 Task: Change IN PROGRESS as Status of Issue Issue0000000106 in Backlog  in Scrum Project Project0000000022 in Jira. Change IN PROGRESS as Status of Issue Issue0000000108 in Backlog  in Scrum Project Project0000000022 in Jira. Change IN PROGRESS as Status of Issue Issue0000000110 in Backlog  in Scrum Project Project0000000022 in Jira. Assign Ayush98111@gmail.com as Assignee of Issue Issue0000000101 in Backlog  in Scrum Project Project0000000021 in Jira. Assign Ayush98111@gmail.com as Assignee of Issue Issue0000000102 in Backlog  in Scrum Project Project0000000021 in Jira
Action: Mouse moved to (1055, 503)
Screenshot: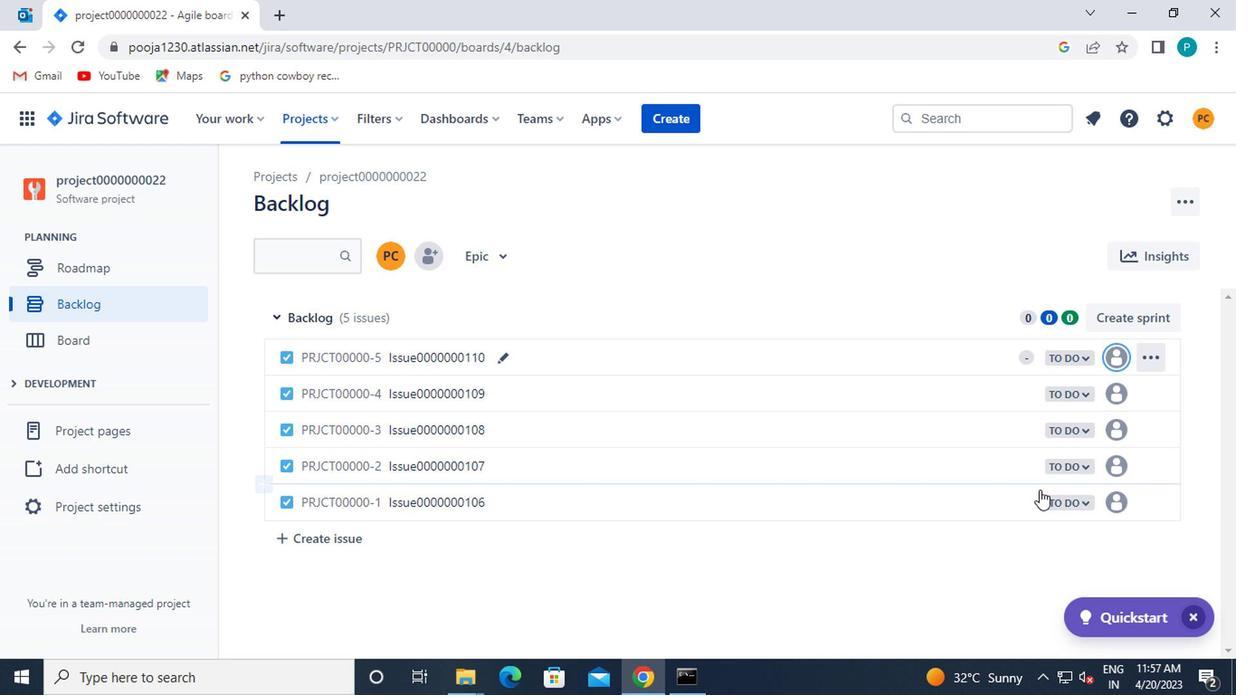
Action: Mouse pressed left at (1055, 503)
Screenshot: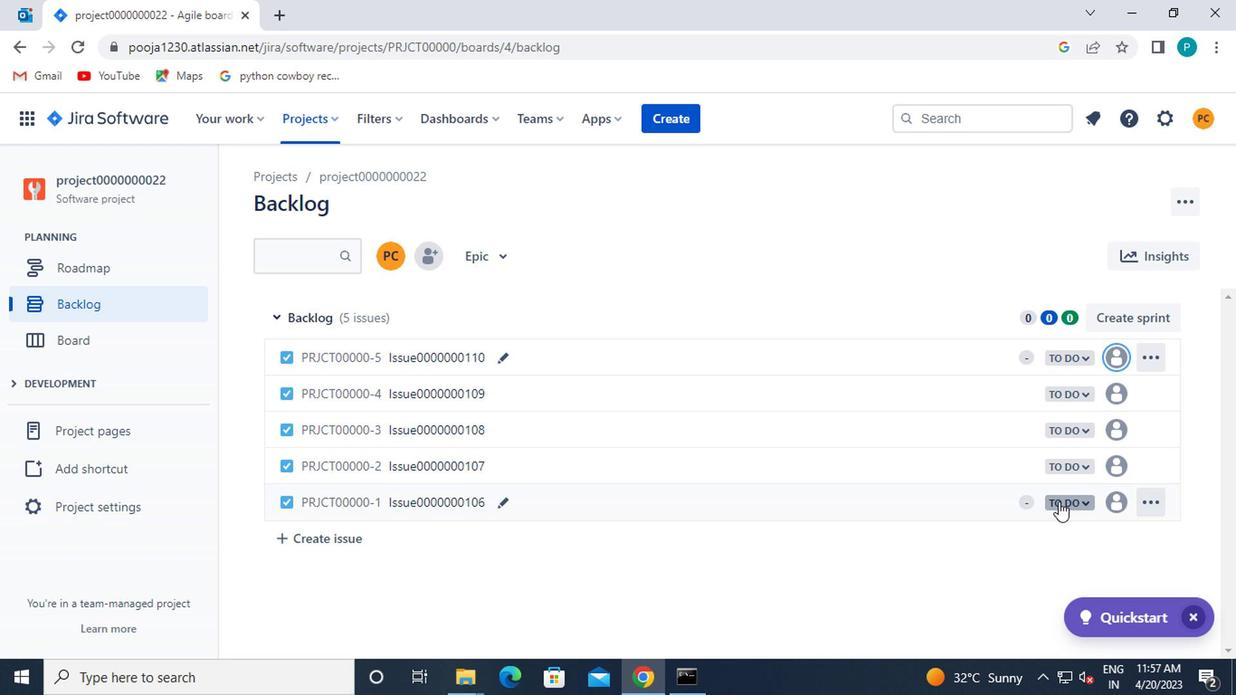 
Action: Mouse moved to (933, 541)
Screenshot: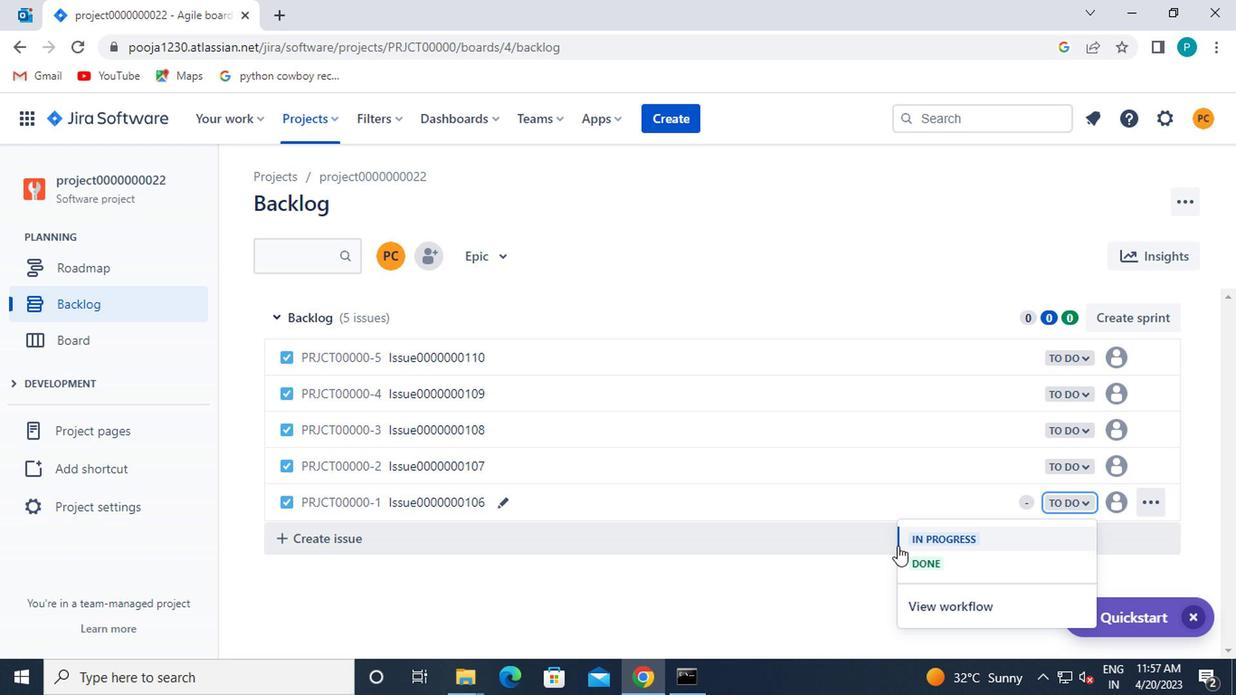 
Action: Mouse pressed left at (933, 541)
Screenshot: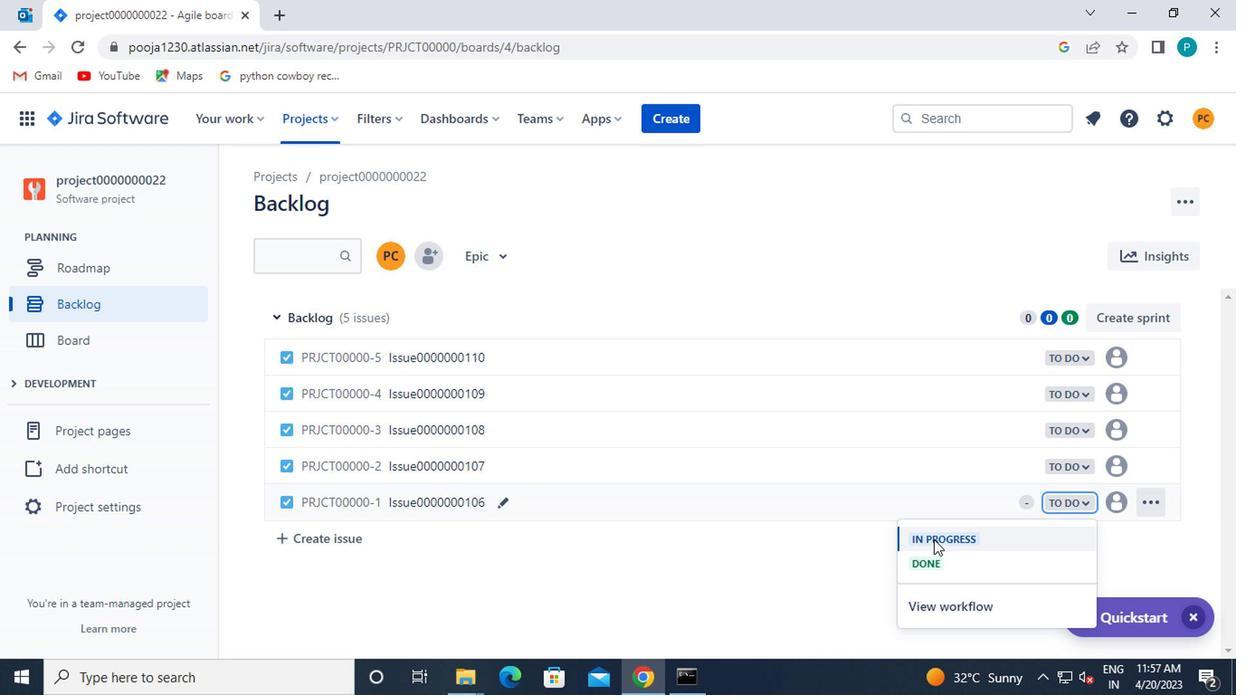 
Action: Mouse moved to (1059, 428)
Screenshot: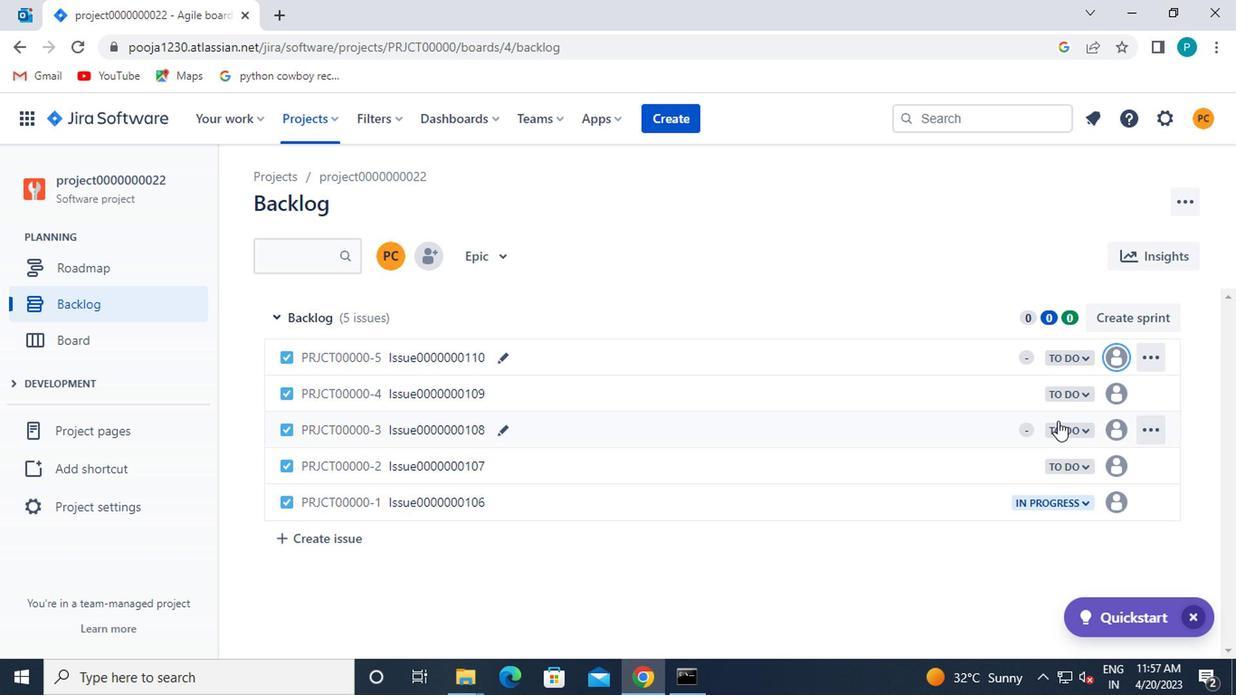 
Action: Mouse pressed left at (1059, 428)
Screenshot: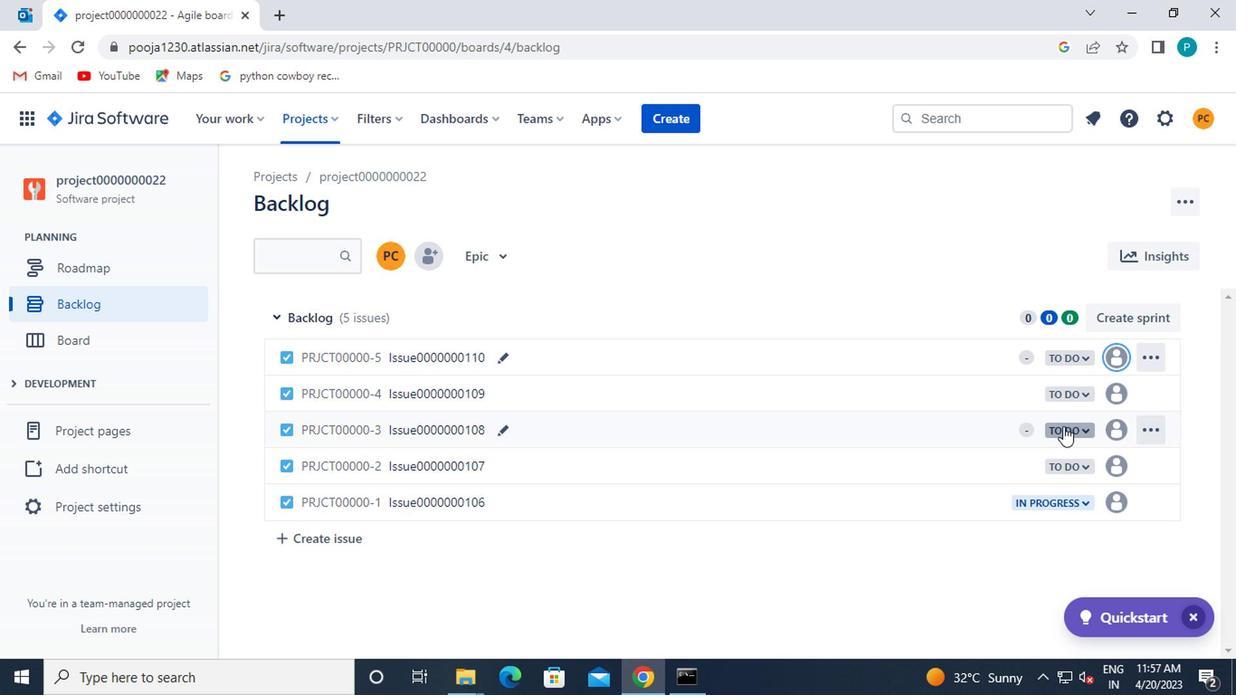 
Action: Mouse moved to (1059, 466)
Screenshot: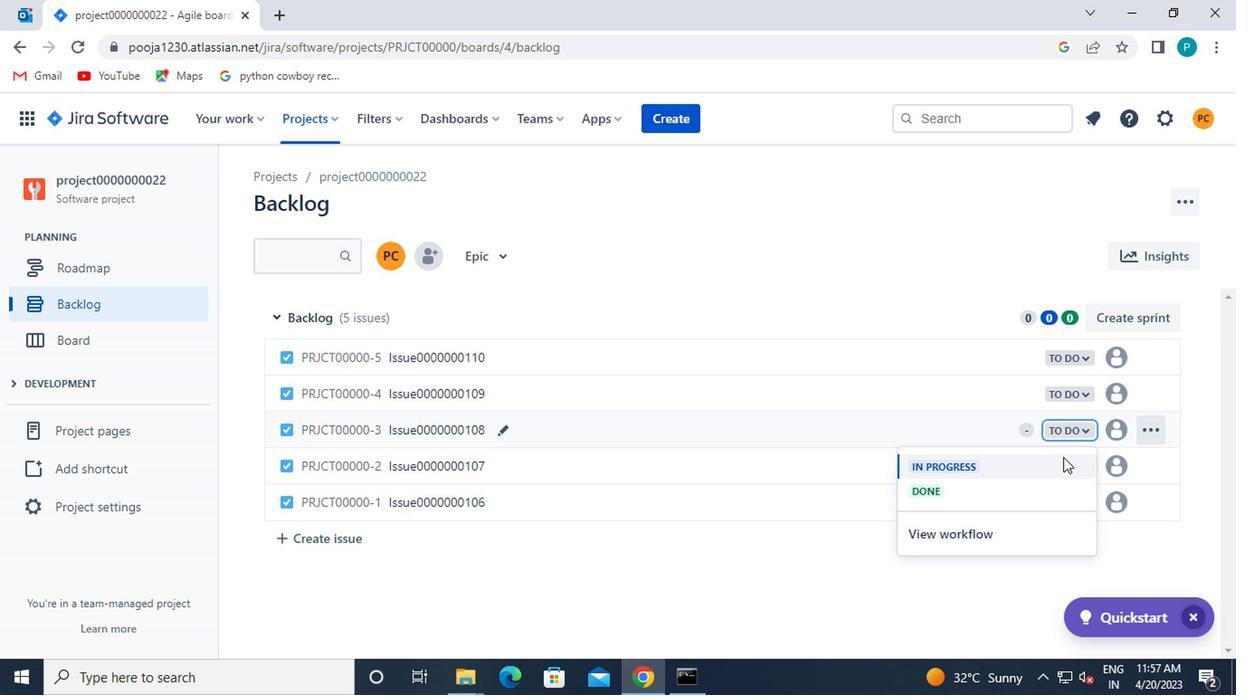 
Action: Mouse pressed left at (1059, 466)
Screenshot: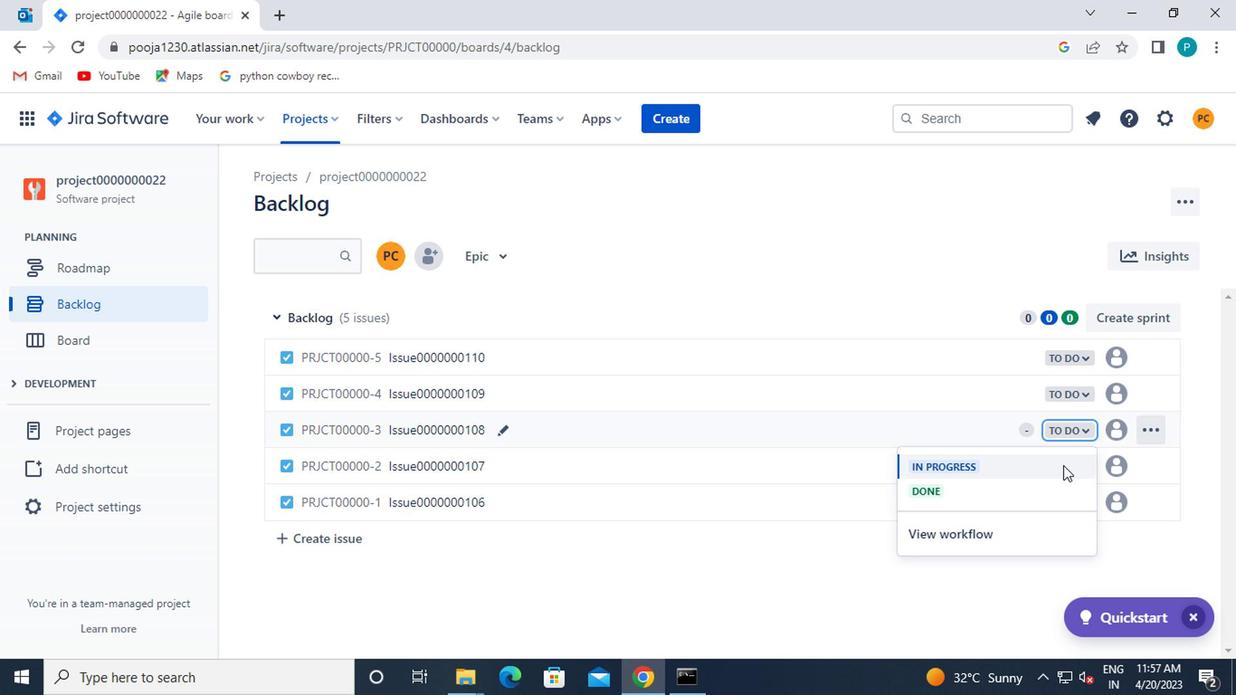 
Action: Mouse moved to (1050, 354)
Screenshot: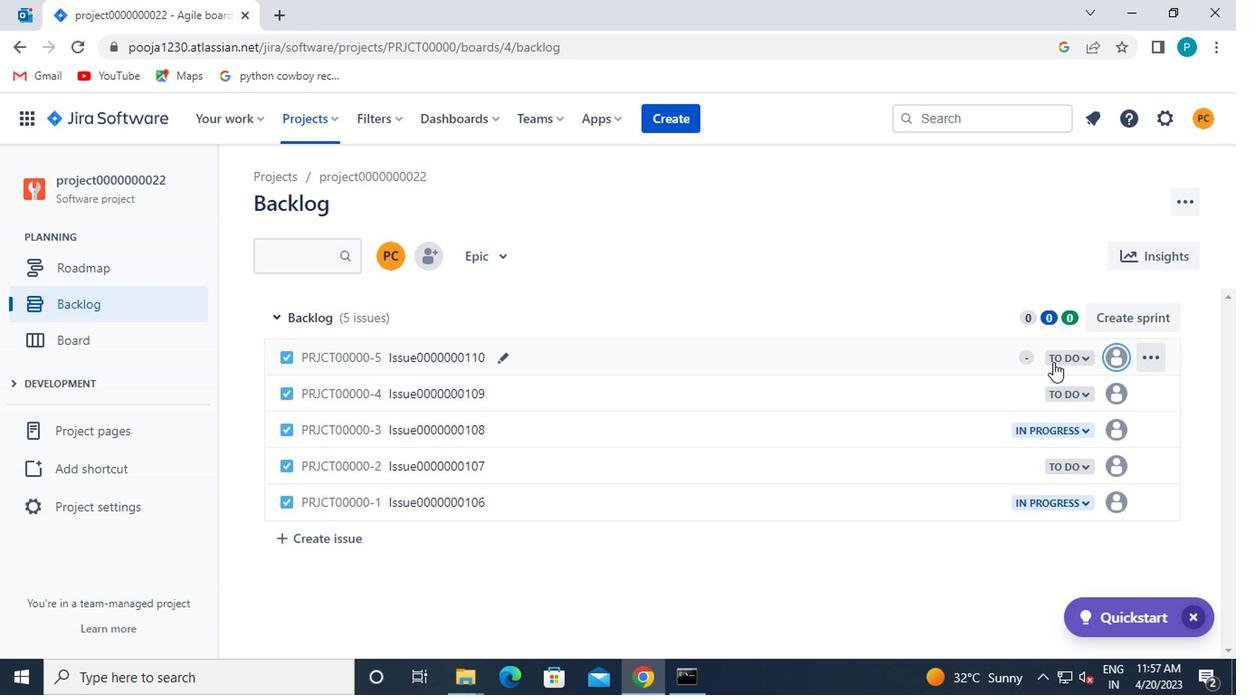 
Action: Mouse pressed left at (1050, 354)
Screenshot: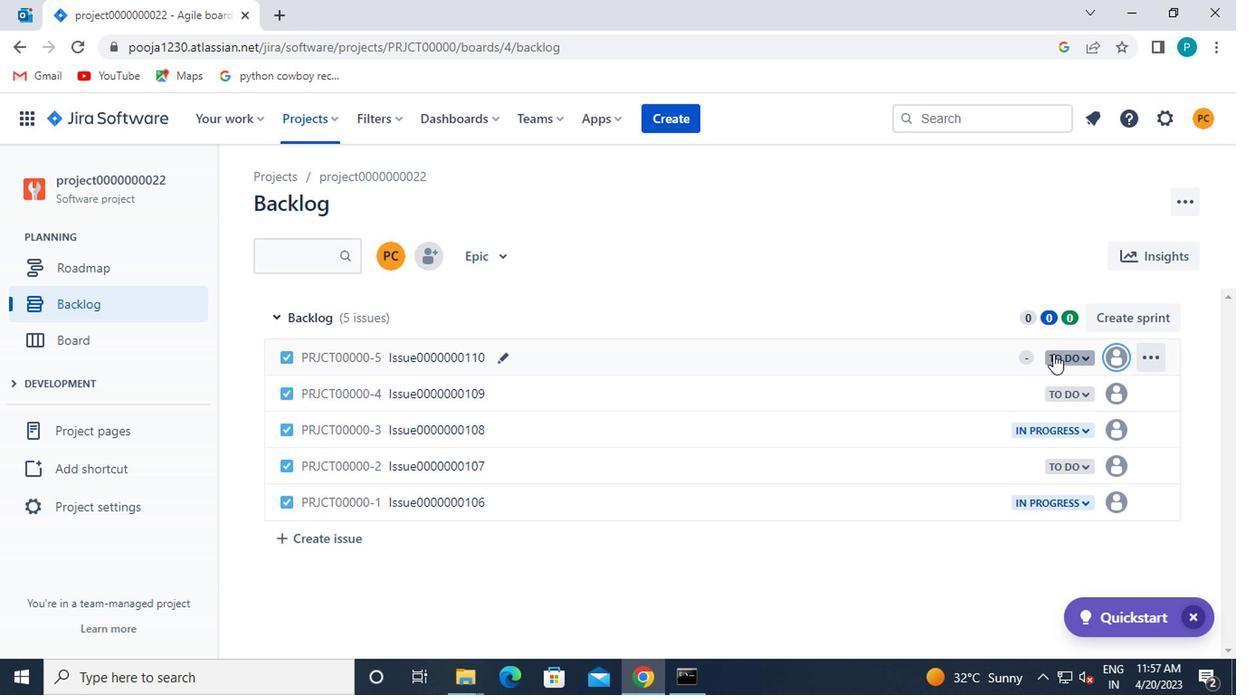 
Action: Mouse moved to (1032, 399)
Screenshot: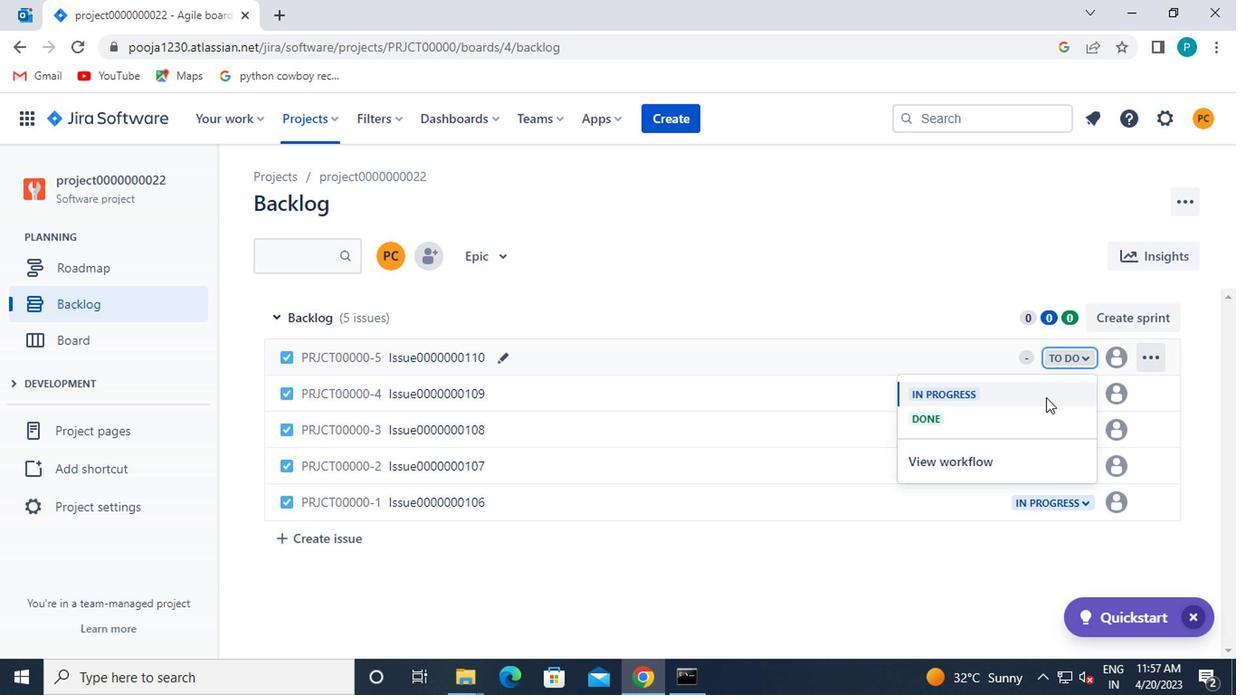 
Action: Mouse pressed left at (1032, 399)
Screenshot: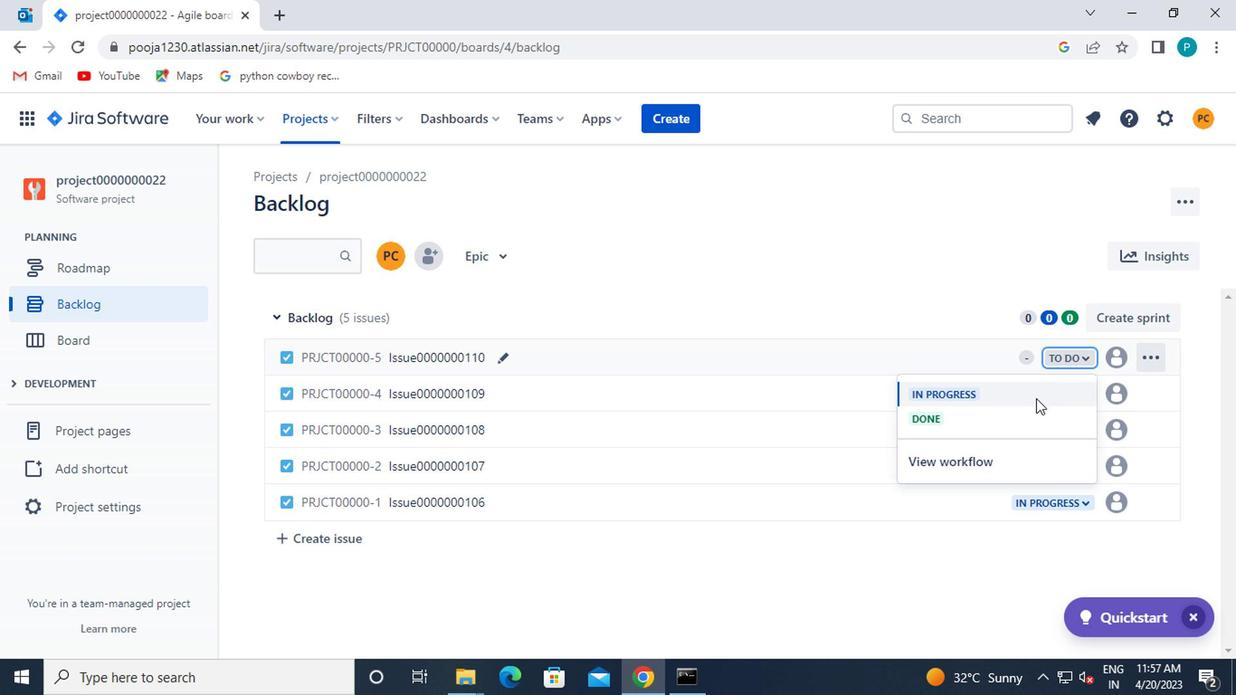 
Action: Mouse moved to (332, 122)
Screenshot: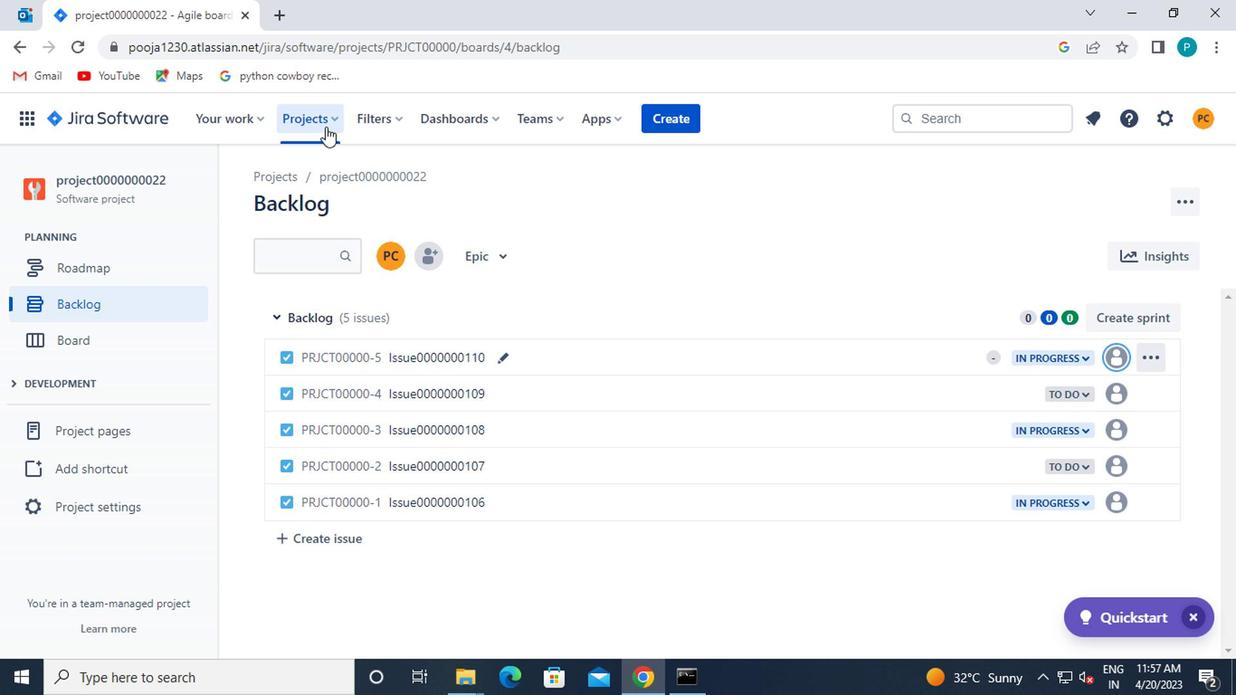 
Action: Mouse pressed left at (332, 122)
Screenshot: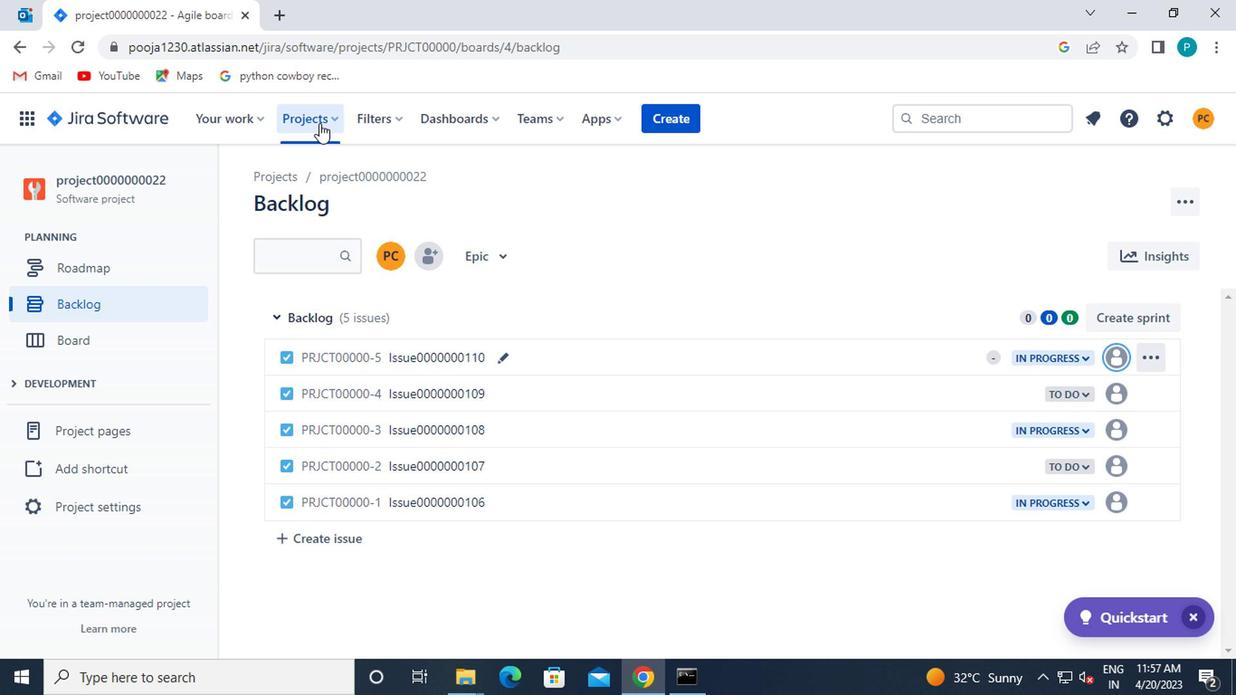 
Action: Mouse moved to (408, 248)
Screenshot: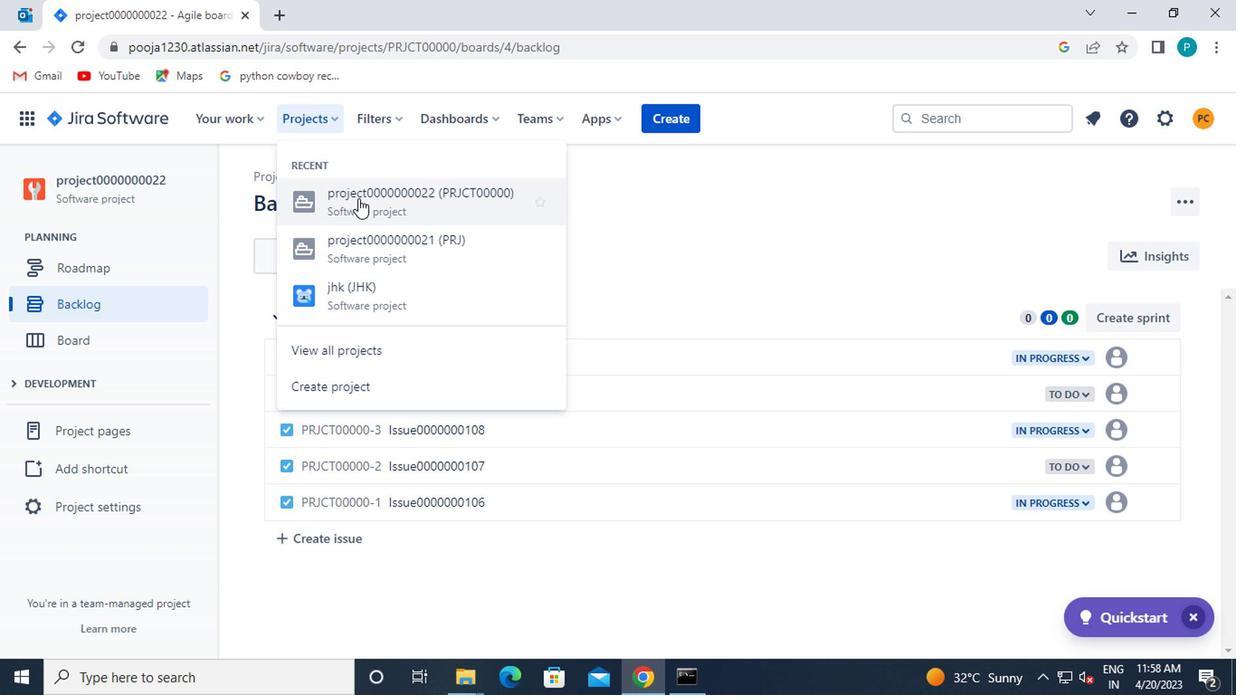 
Action: Mouse pressed left at (408, 248)
Screenshot: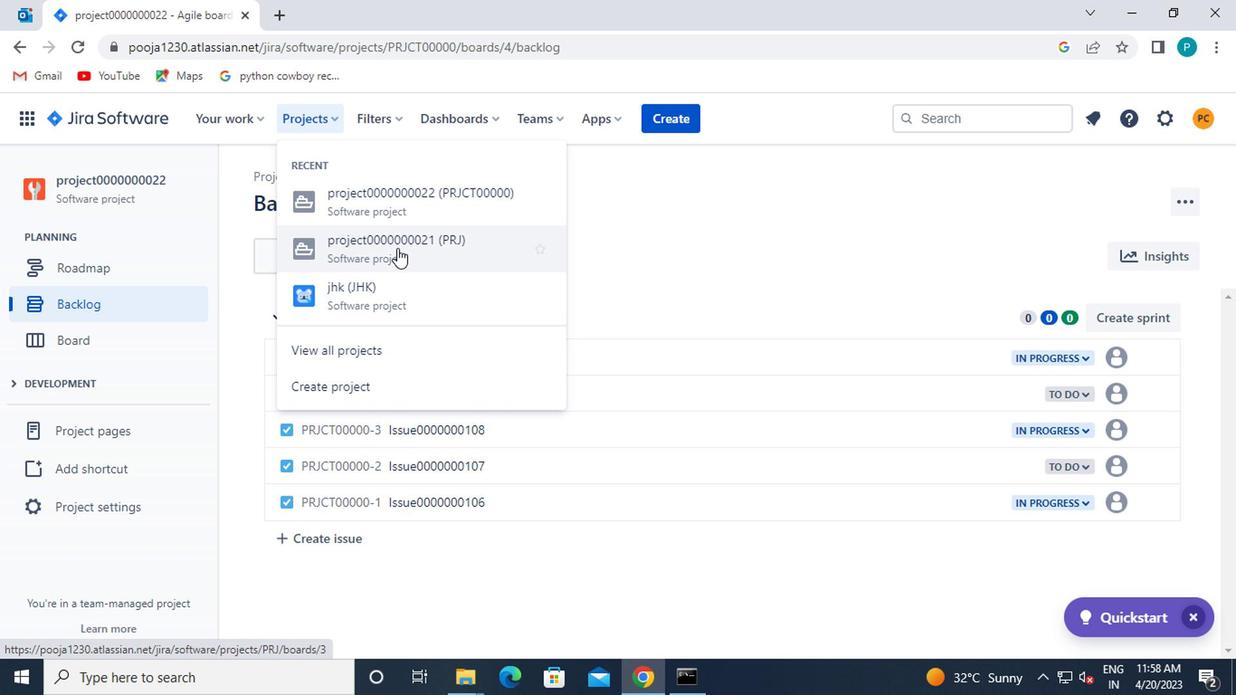 
Action: Mouse moved to (101, 299)
Screenshot: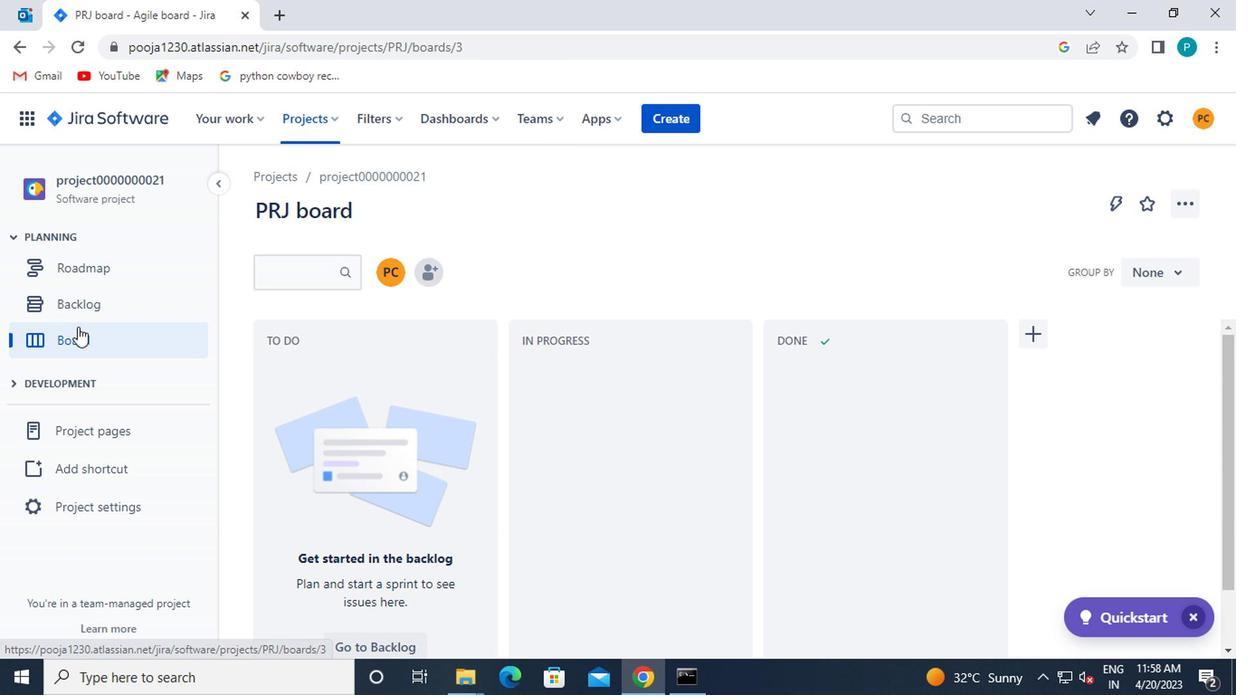 
Action: Mouse pressed left at (101, 299)
Screenshot: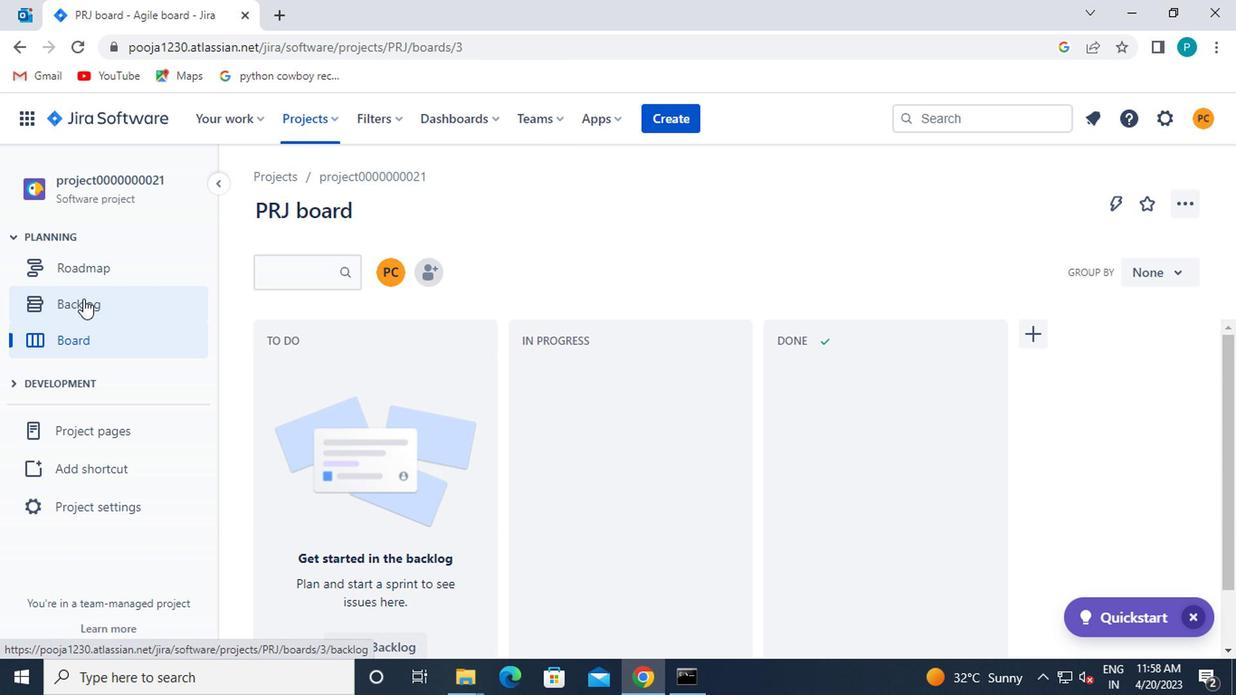 
Action: Mouse moved to (447, 392)
Screenshot: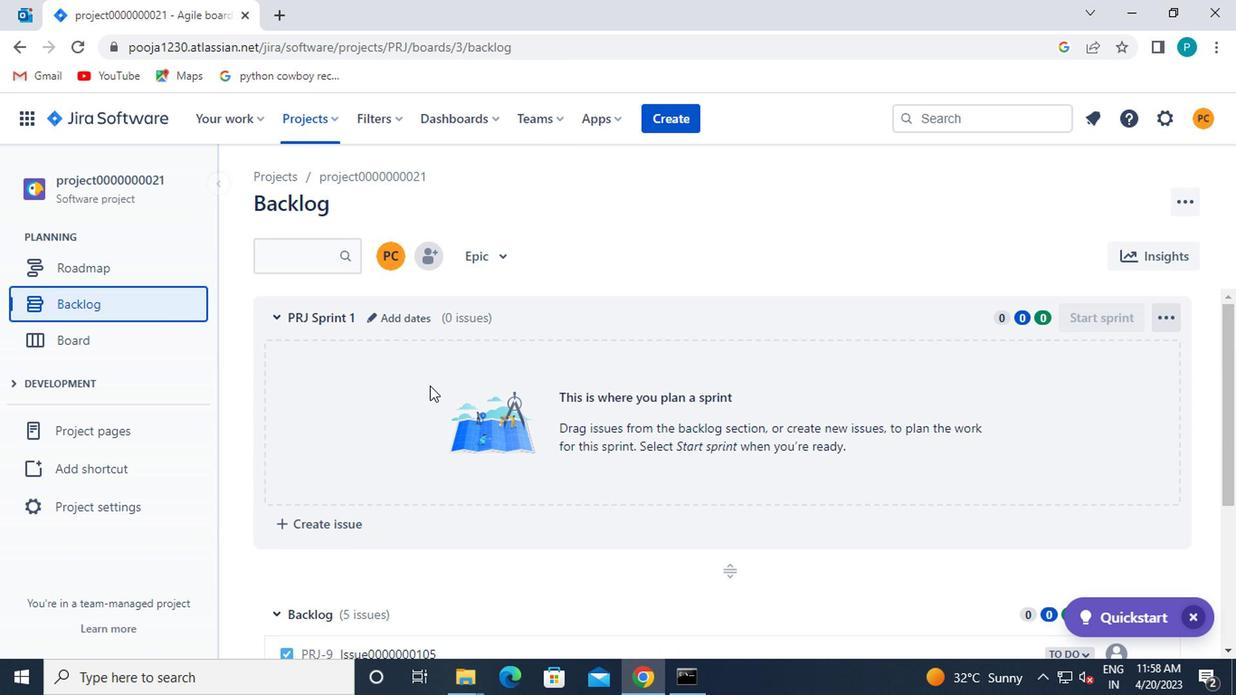 
Action: Mouse scrolled (447, 391) with delta (0, 0)
Screenshot: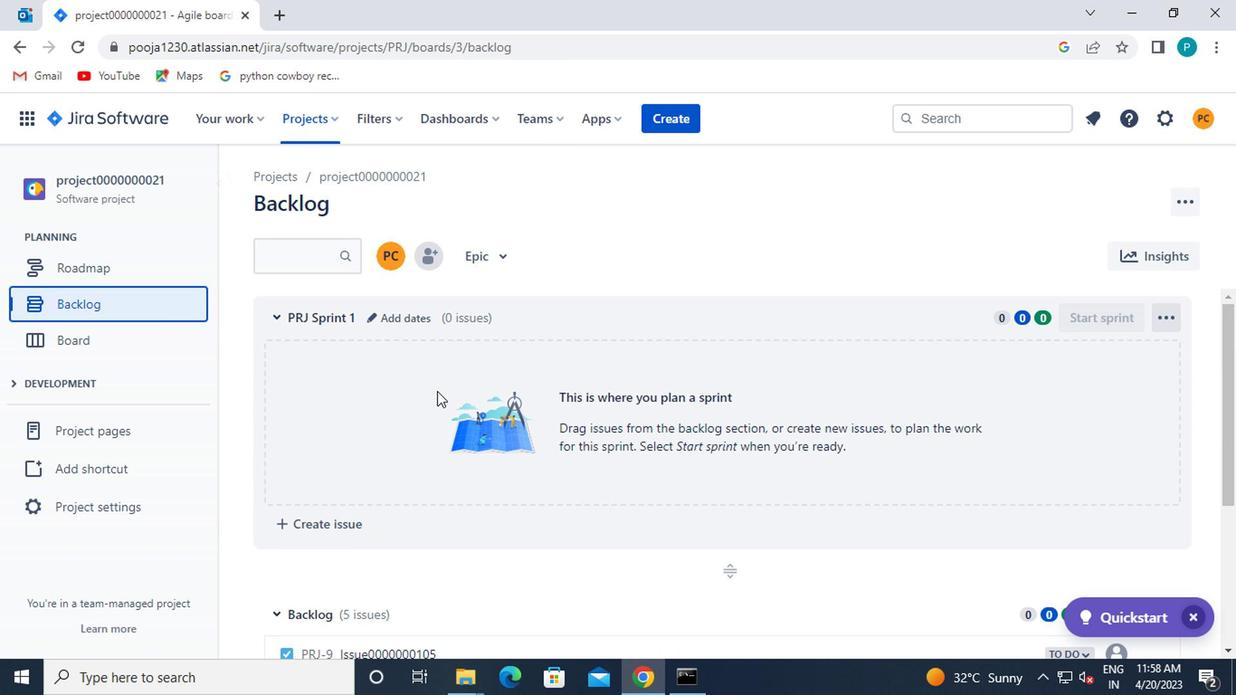 
Action: Mouse scrolled (447, 391) with delta (0, 0)
Screenshot: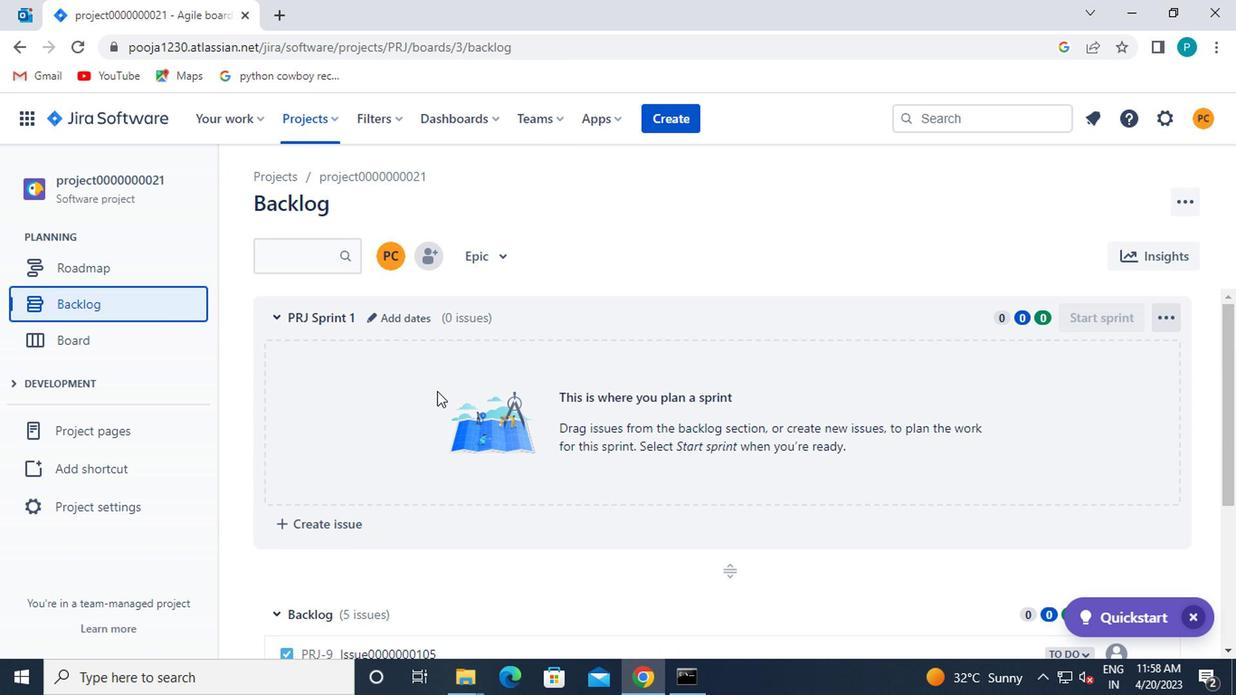 
Action: Mouse scrolled (447, 391) with delta (0, 0)
Screenshot: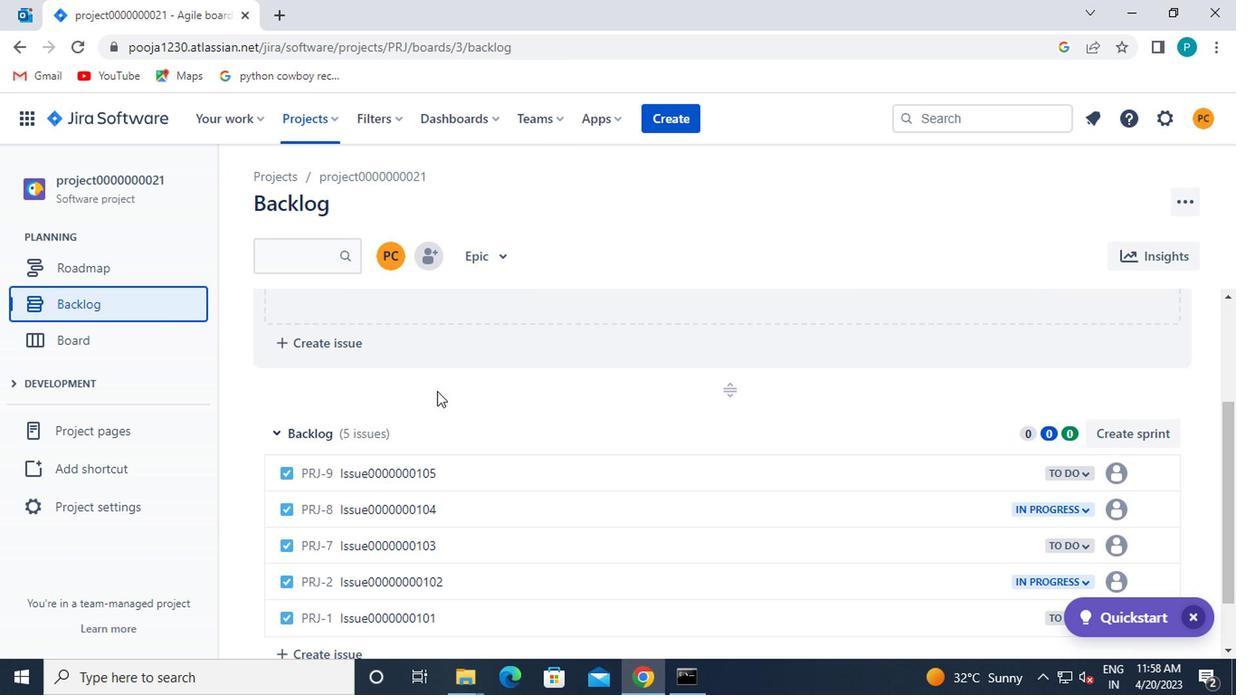 
Action: Mouse scrolled (447, 391) with delta (0, 0)
Screenshot: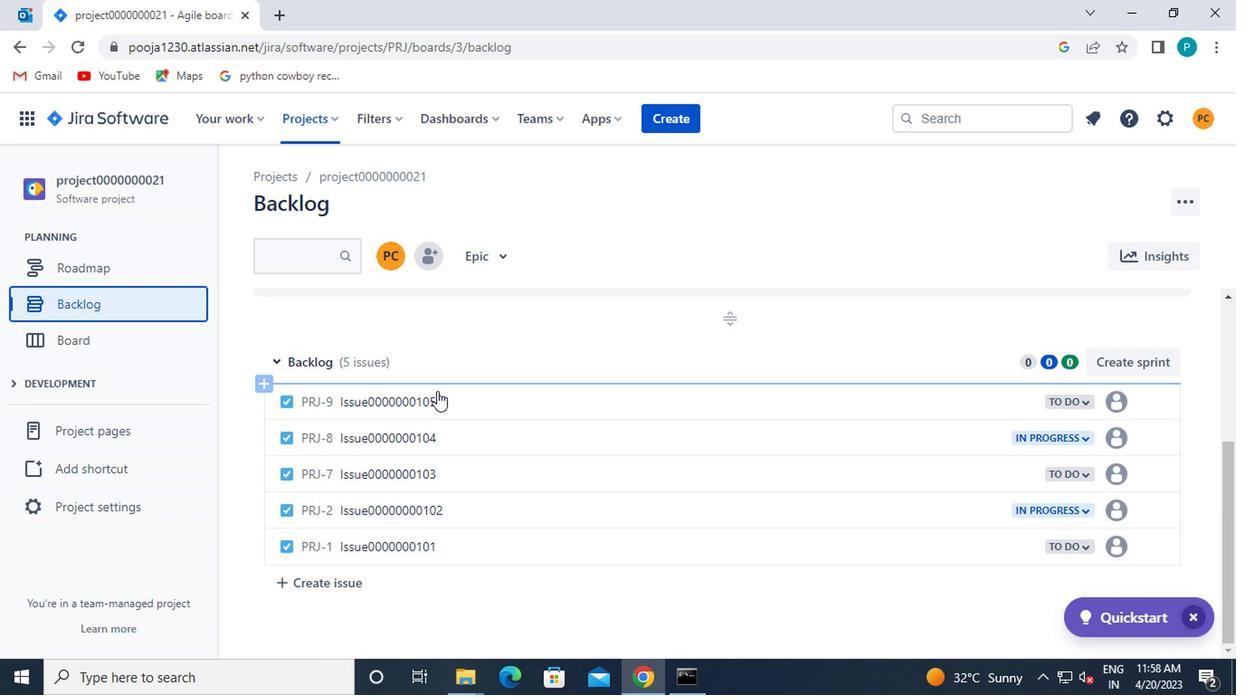 
Action: Mouse moved to (1110, 552)
Screenshot: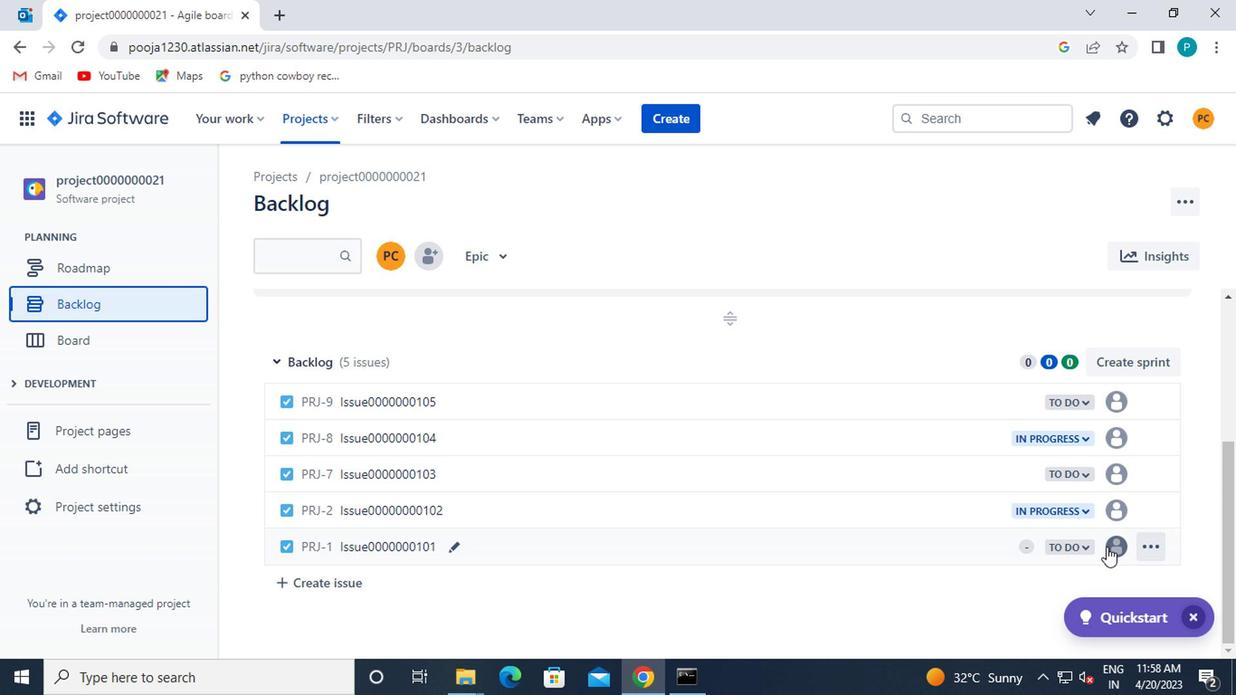
Action: Mouse pressed left at (1110, 552)
Screenshot: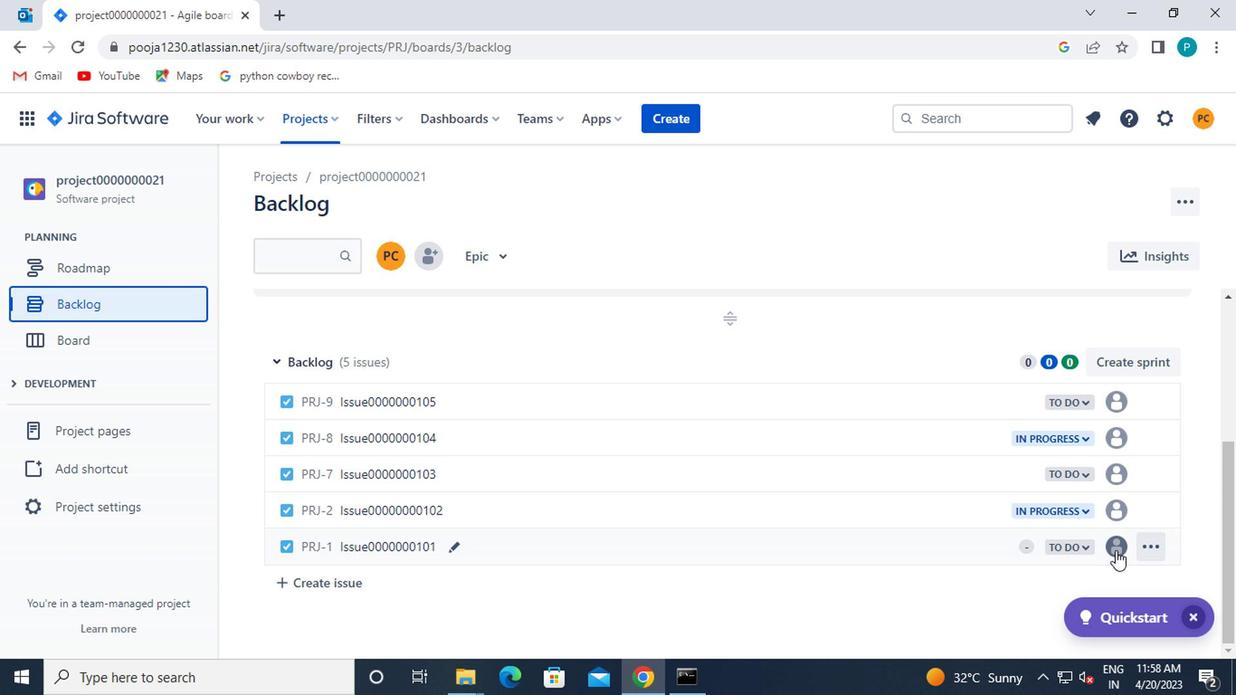 
Action: Mouse moved to (1010, 583)
Screenshot: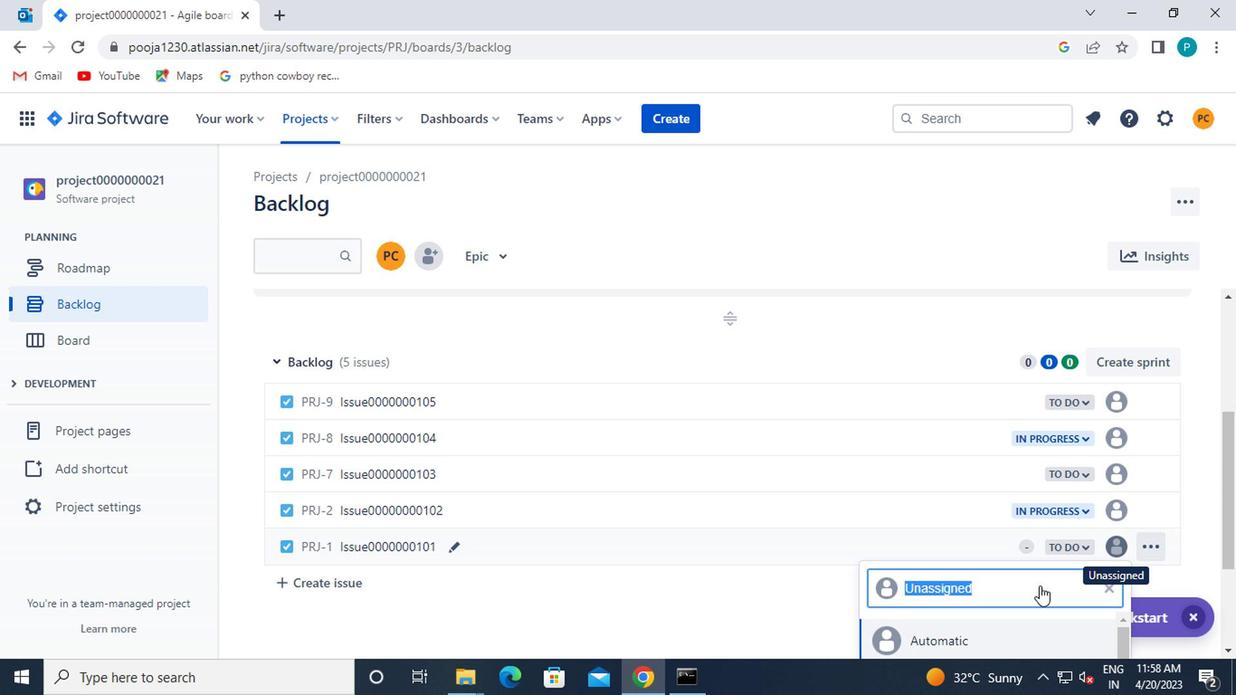 
Action: Mouse scrolled (1010, 582) with delta (0, 0)
Screenshot: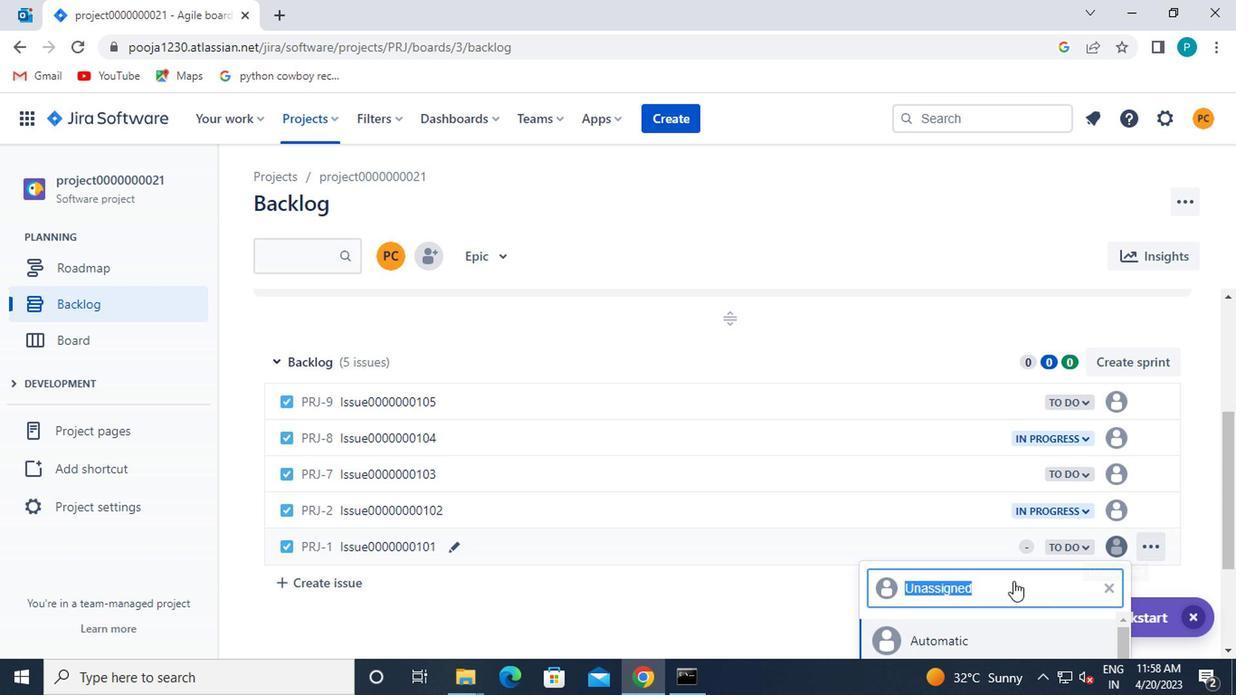 
Action: Mouse moved to (985, 531)
Screenshot: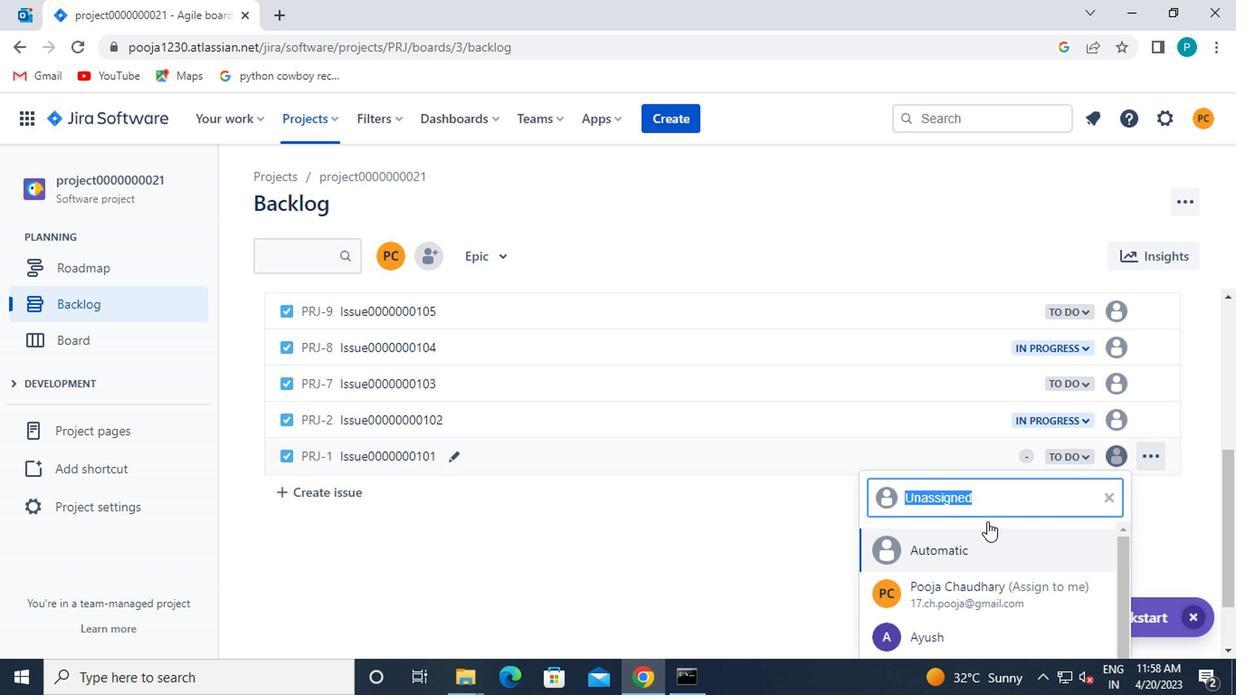 
Action: Mouse scrolled (985, 530) with delta (0, 0)
Screenshot: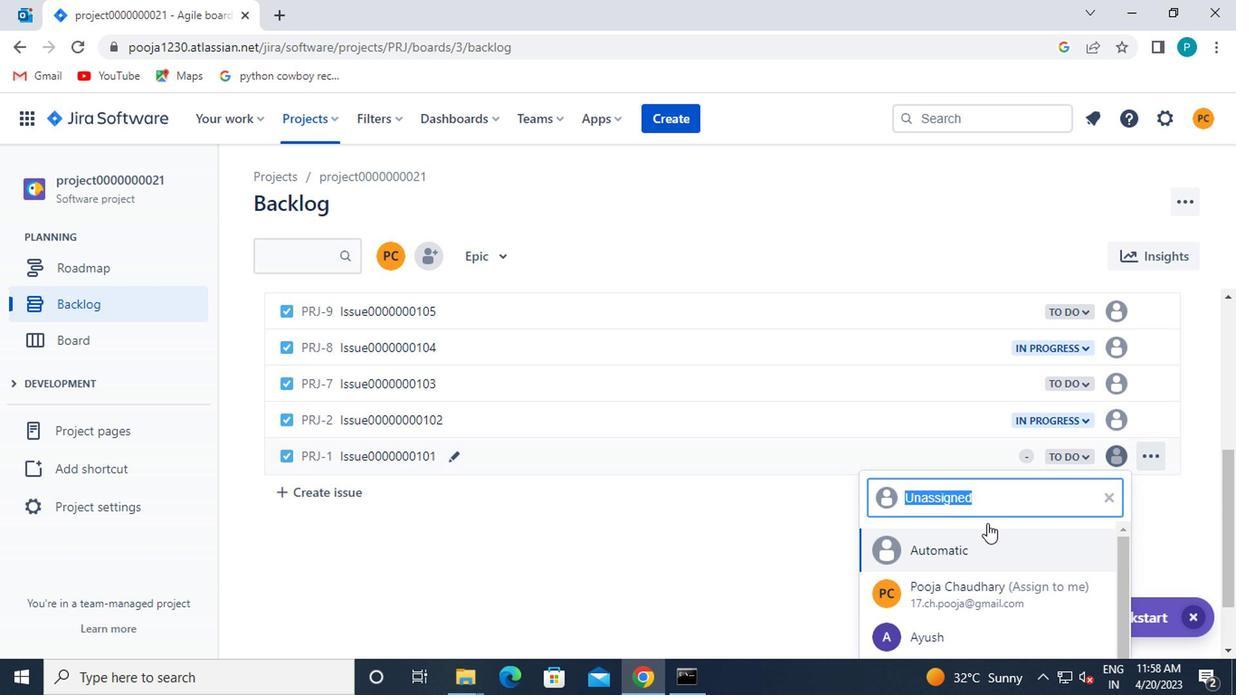 
Action: Mouse moved to (989, 573)
Screenshot: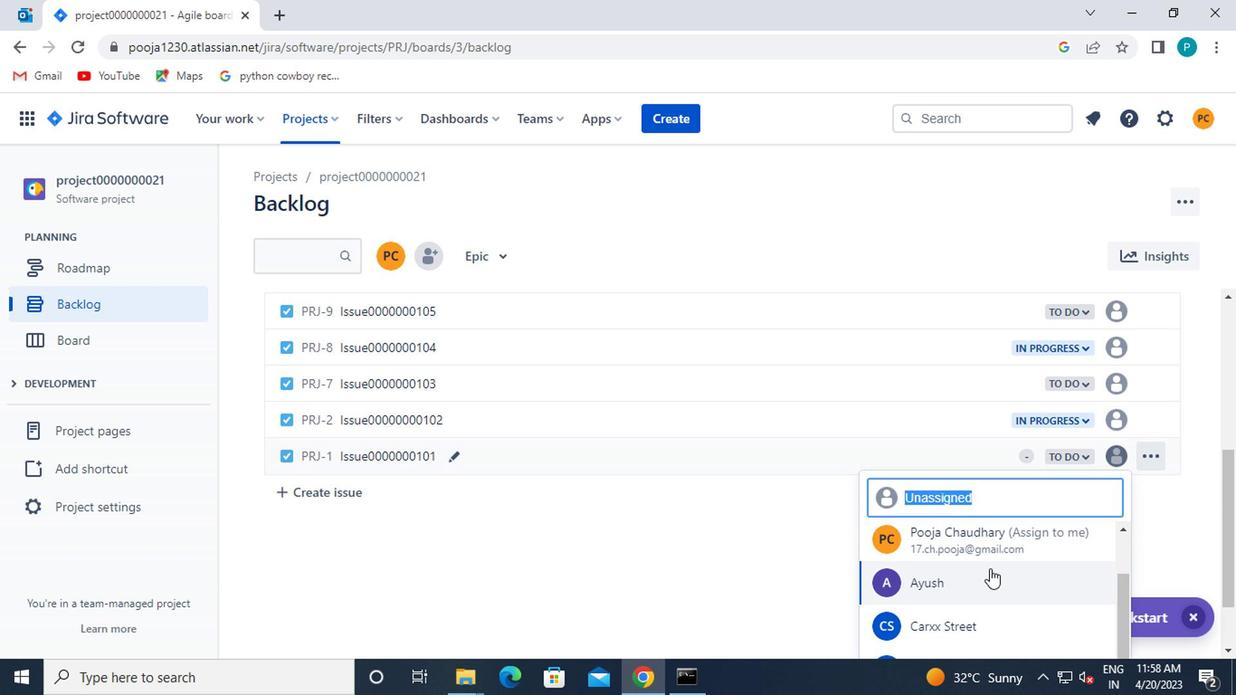 
Action: Mouse pressed left at (989, 573)
Screenshot: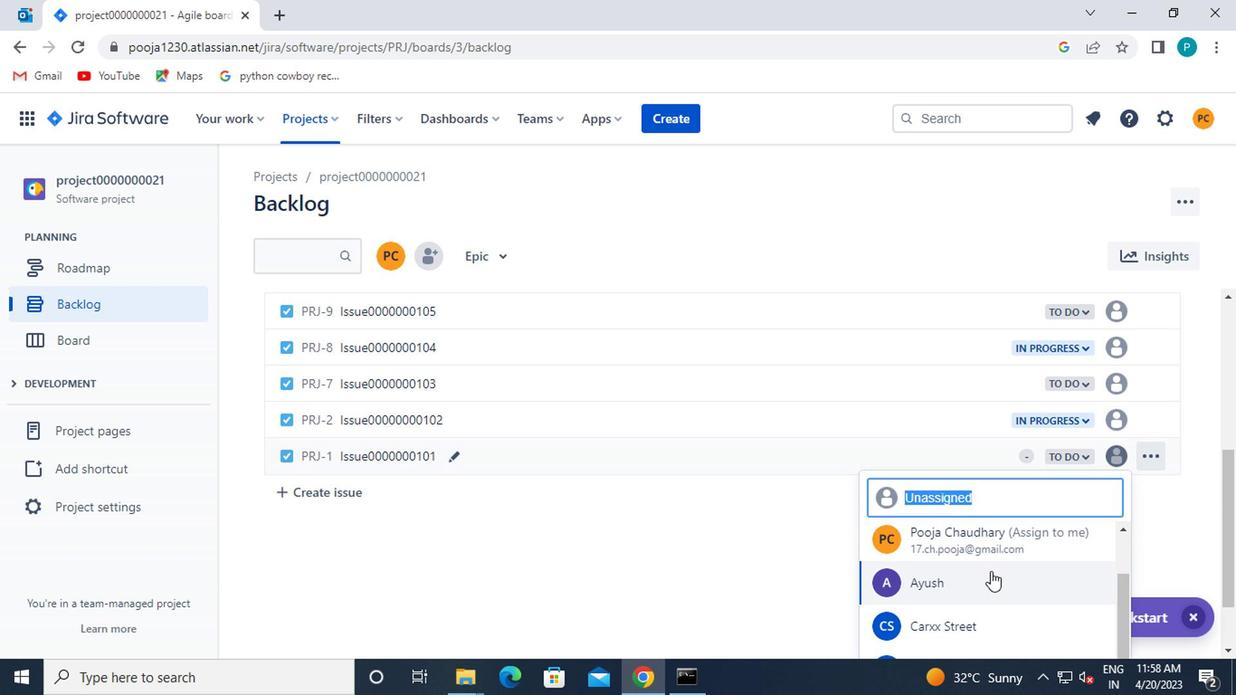 
Action: Mouse moved to (1108, 508)
Screenshot: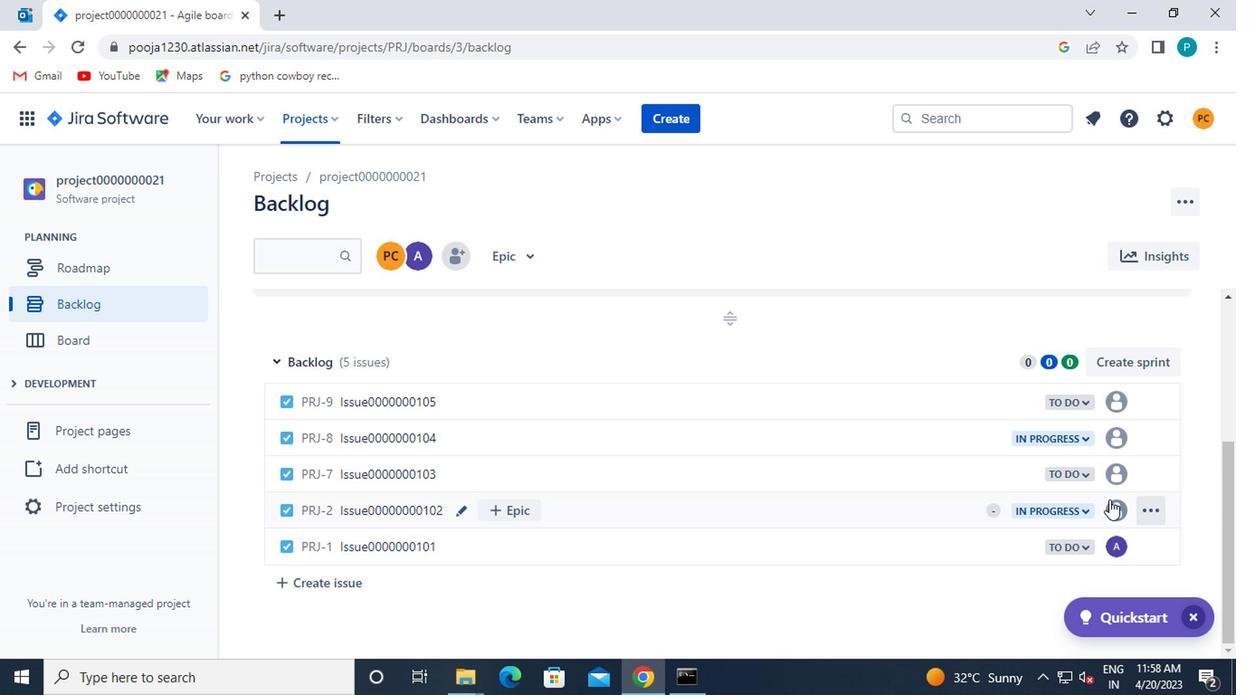
Action: Mouse pressed left at (1108, 508)
Screenshot: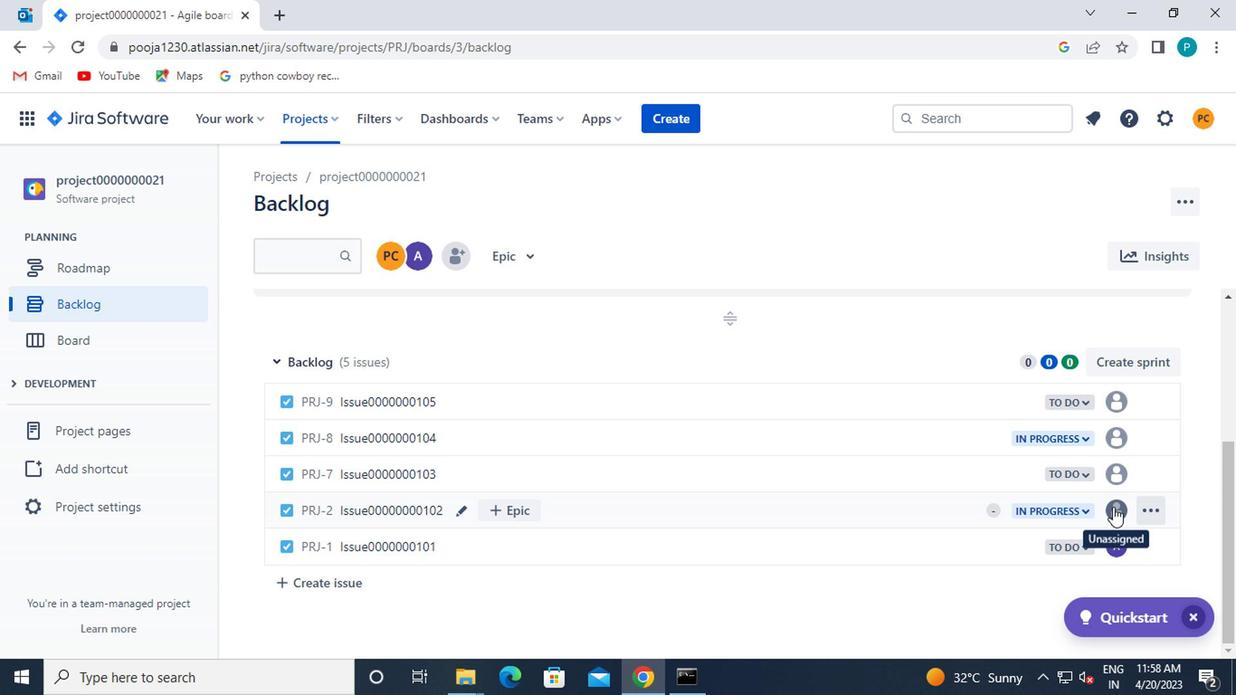 
Action: Mouse moved to (1054, 553)
Screenshot: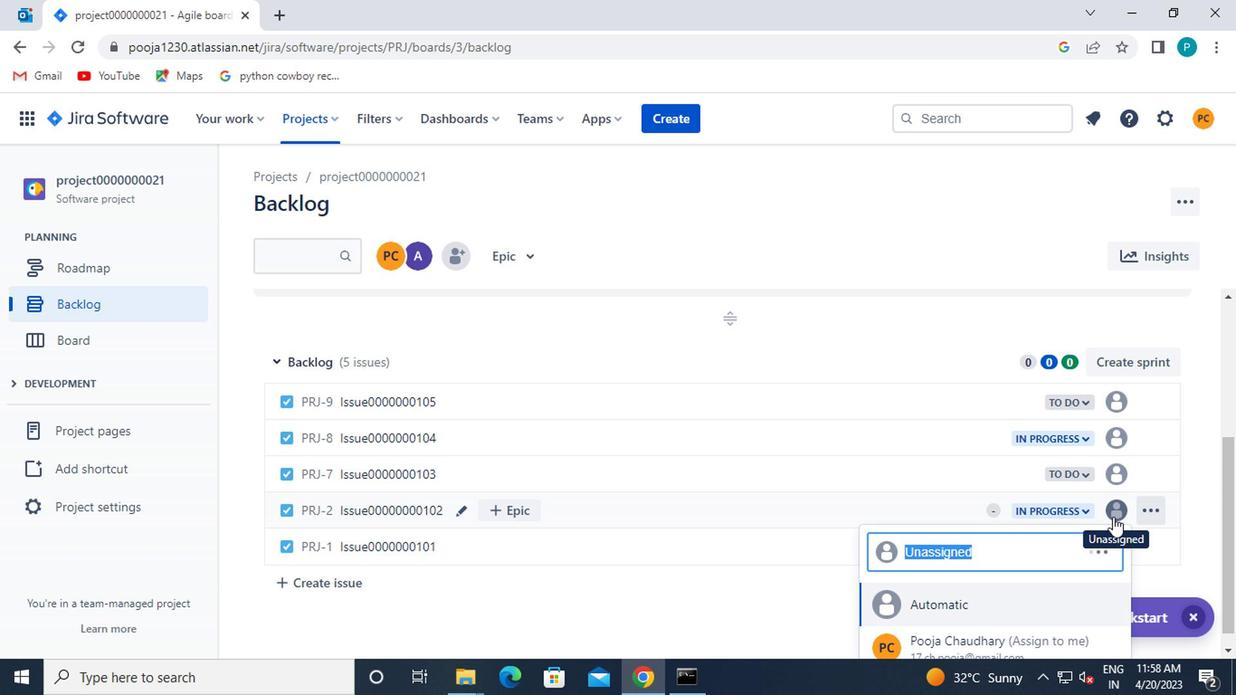 
Action: Mouse scrolled (1054, 552) with delta (0, 0)
Screenshot: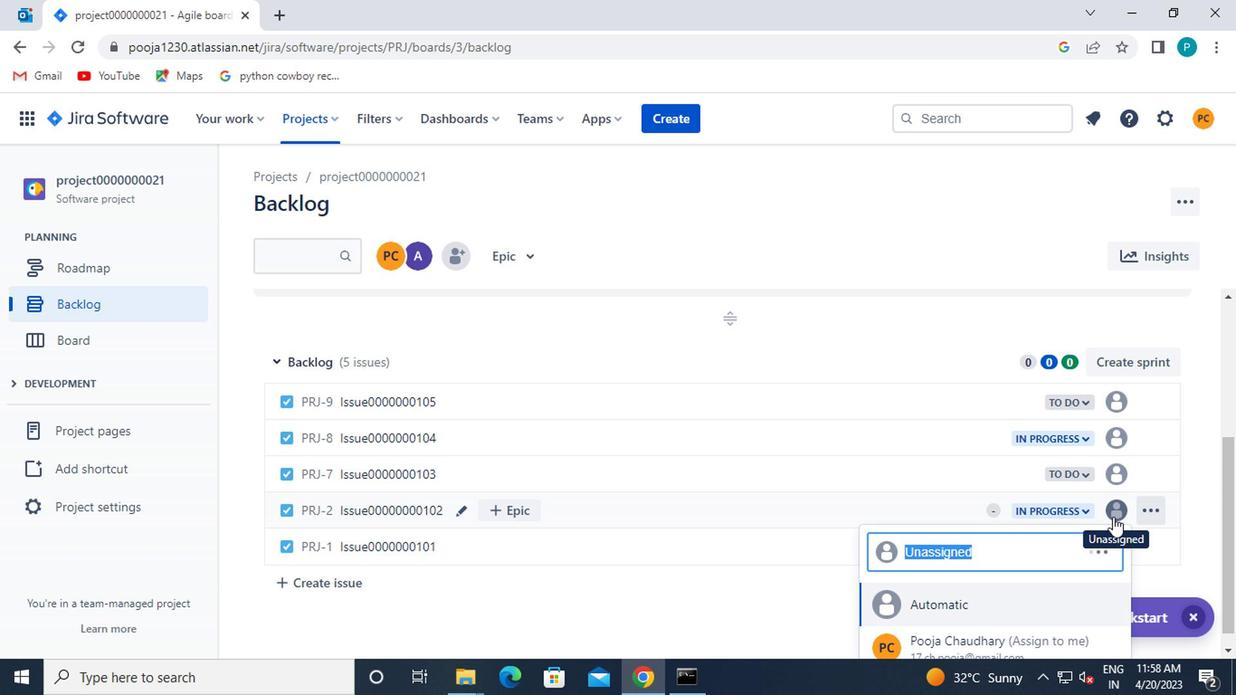 
Action: Mouse scrolled (1054, 552) with delta (0, 0)
Screenshot: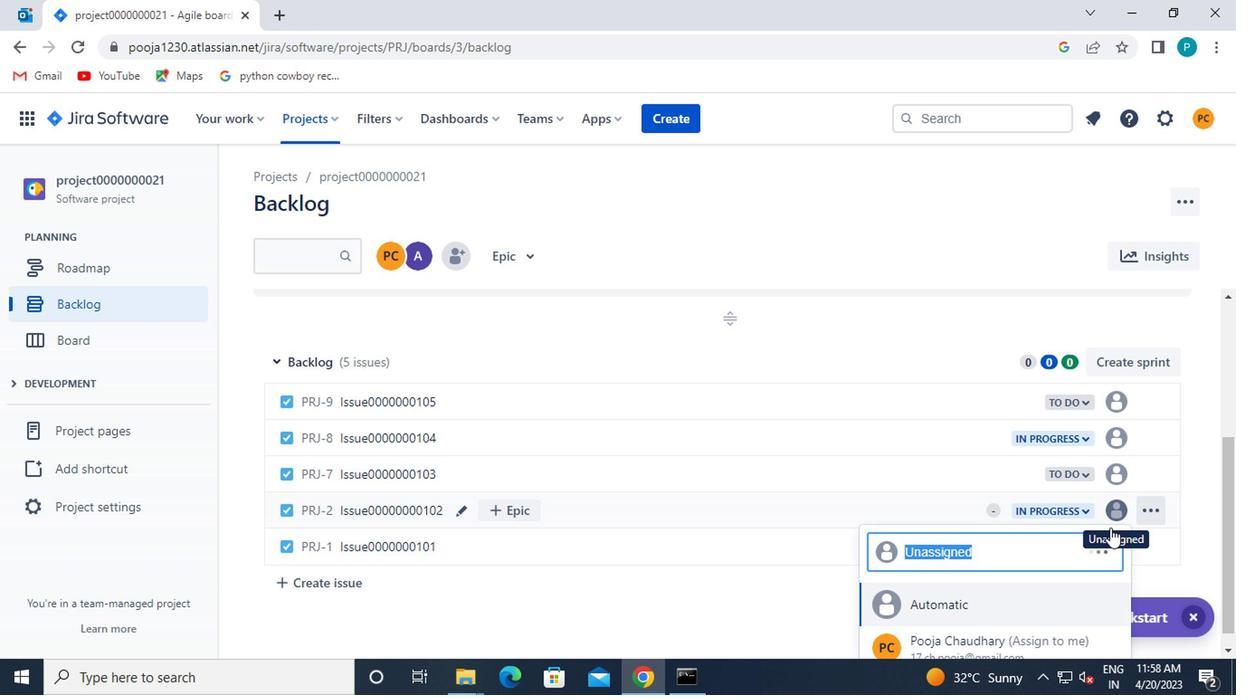 
Action: Mouse moved to (1034, 553)
Screenshot: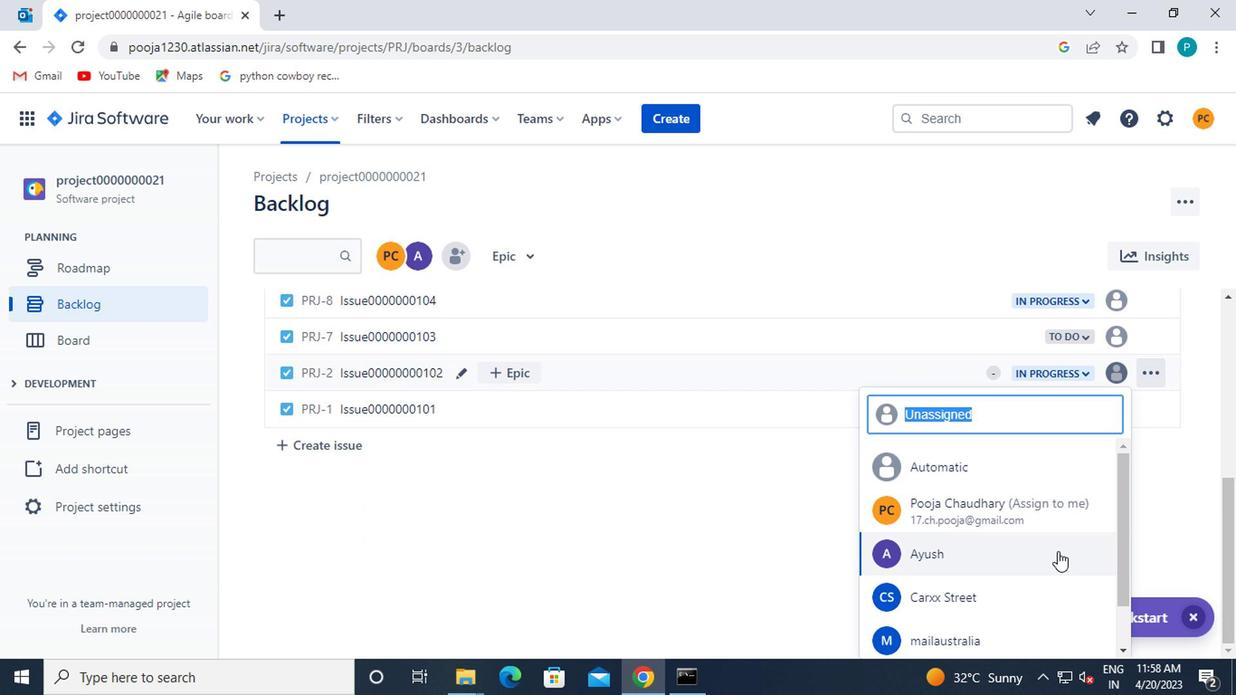 
Action: Mouse pressed left at (1034, 553)
Screenshot: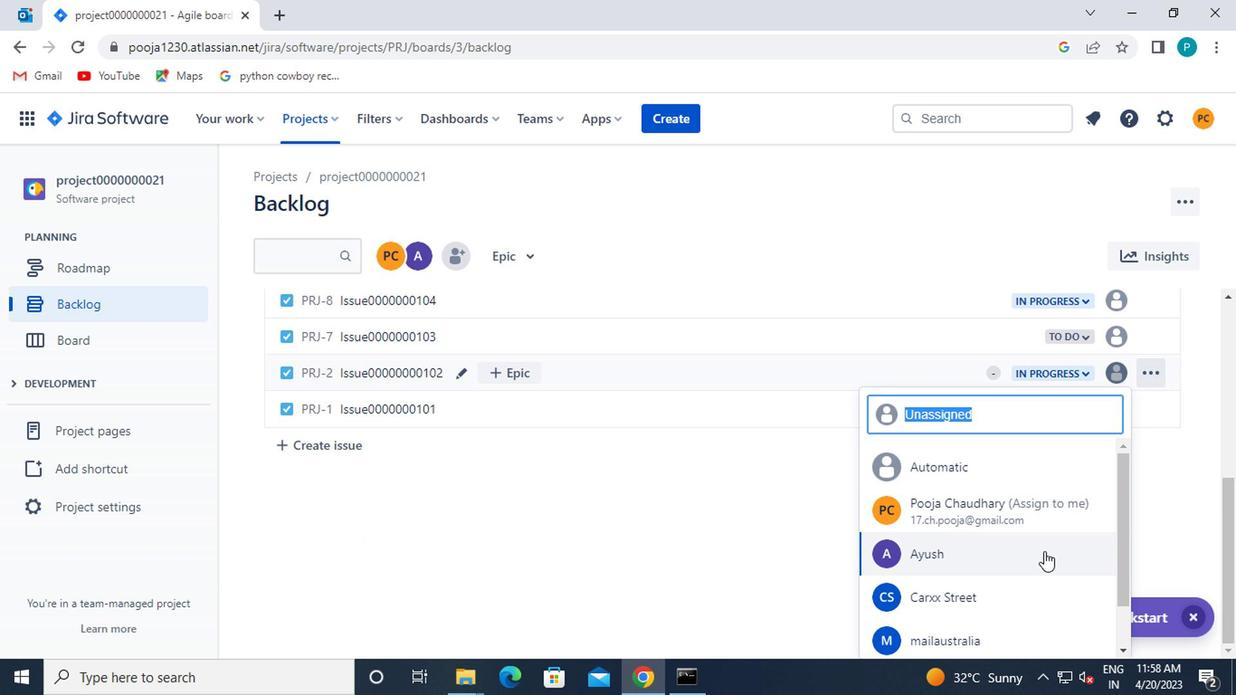 
